 Task: Add the task  Implement a new enterprise resource planning (ERP) system to the section Agile Assemblers in the project AgileCamp and add a Due Date to the respective task as 2024/04/21
Action: Mouse moved to (111, 366)
Screenshot: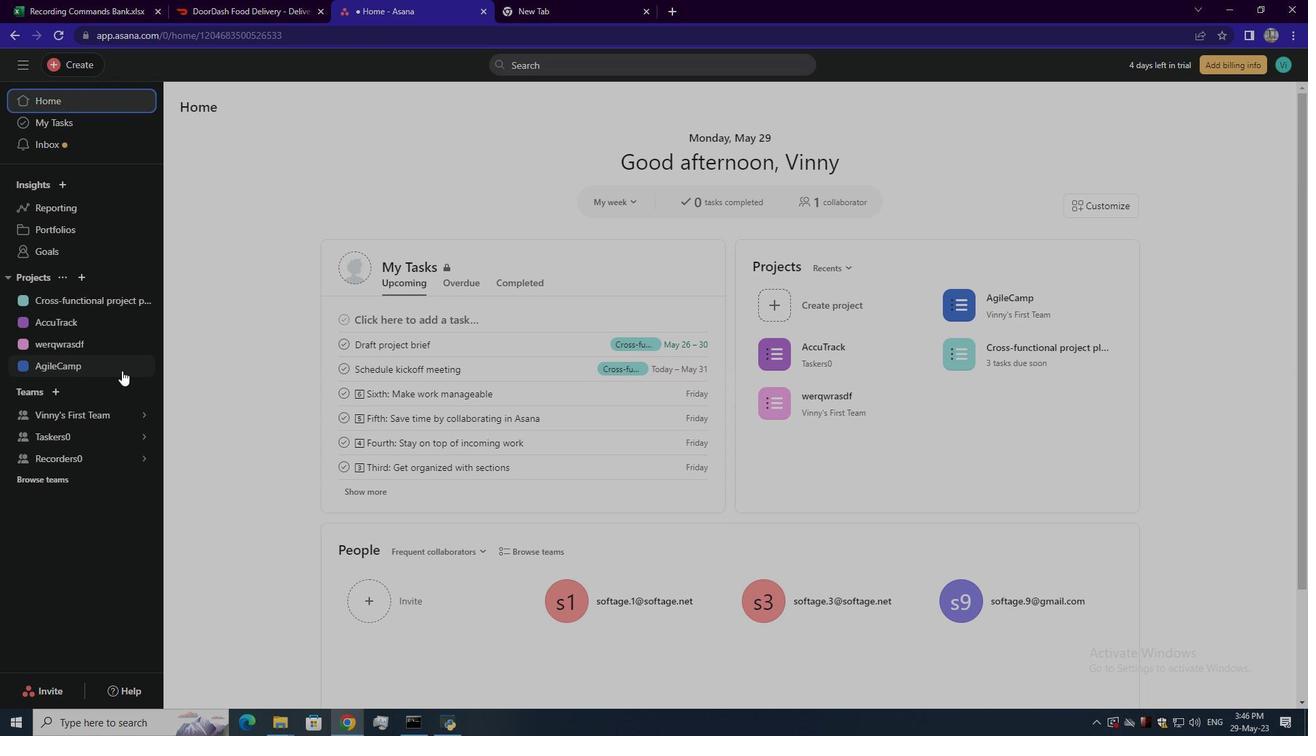 
Action: Mouse pressed left at (111, 366)
Screenshot: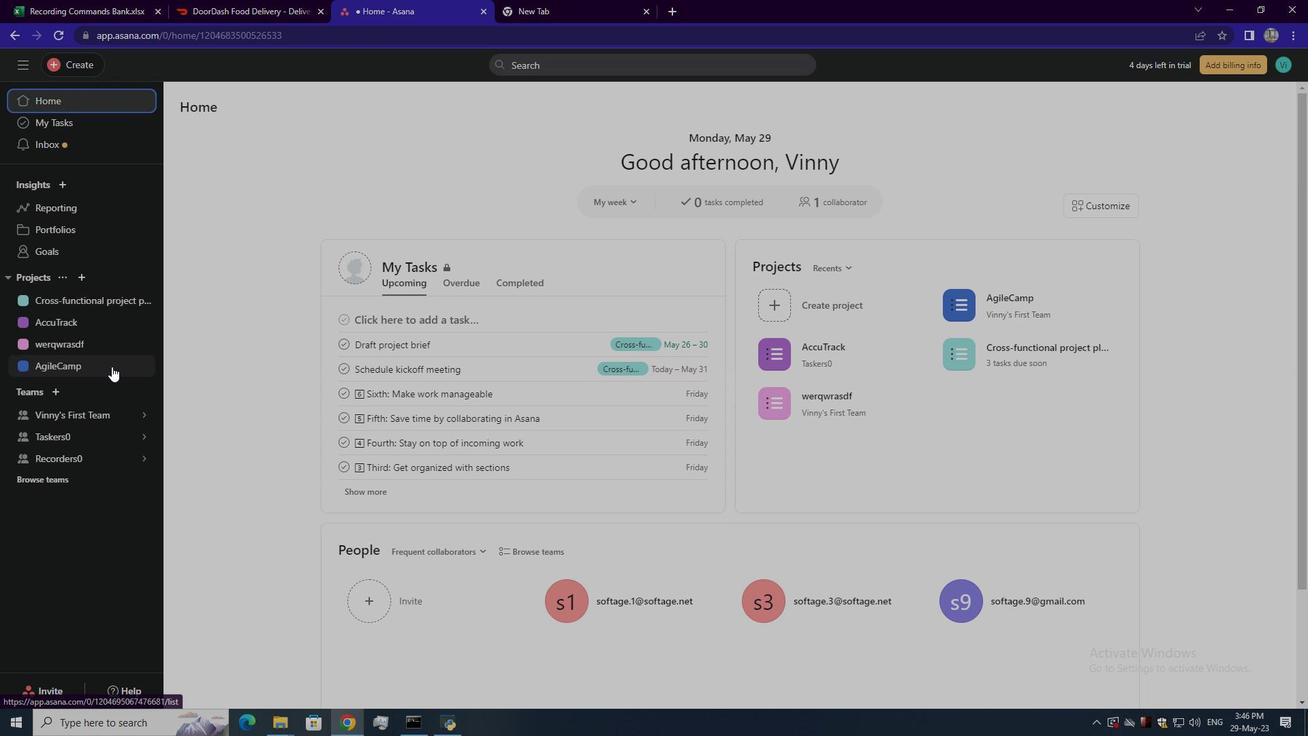 
Action: Mouse moved to (445, 419)
Screenshot: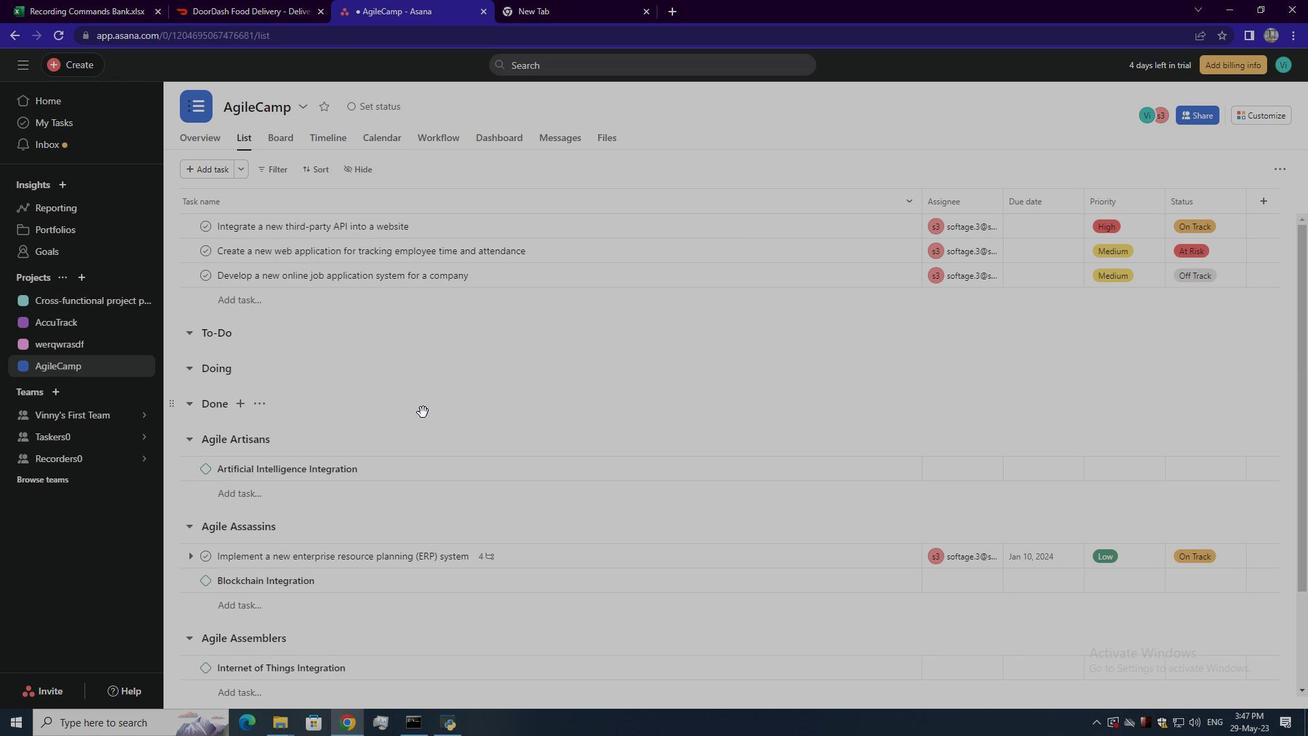 
Action: Mouse scrolled (445, 419) with delta (0, 0)
Screenshot: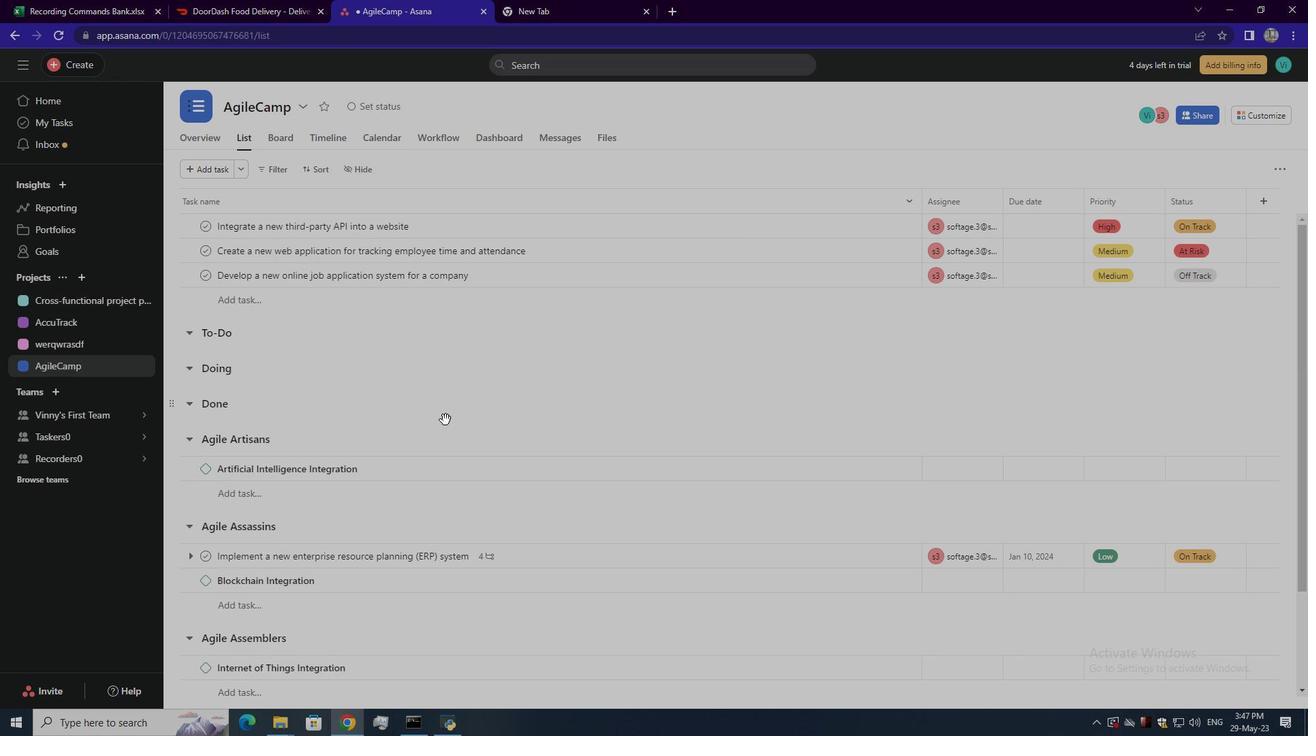 
Action: Mouse scrolled (445, 419) with delta (0, 0)
Screenshot: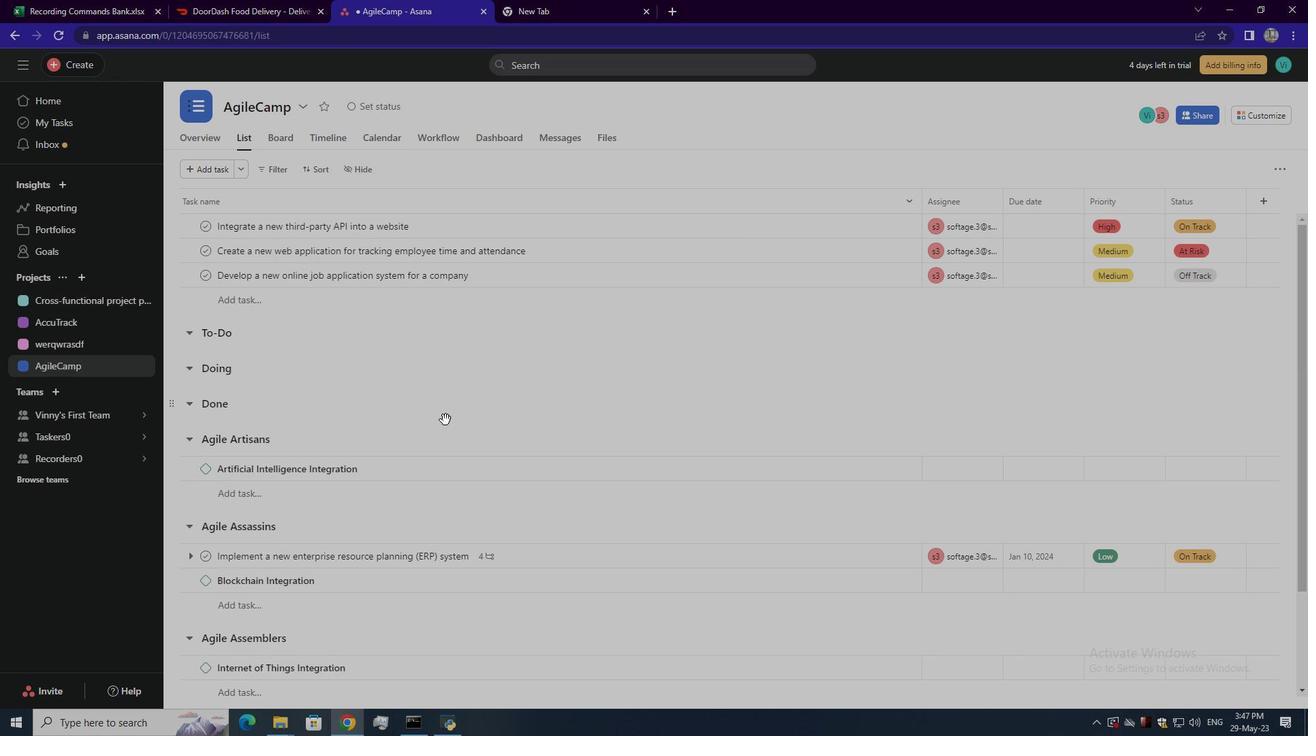 
Action: Mouse scrolled (445, 419) with delta (0, 0)
Screenshot: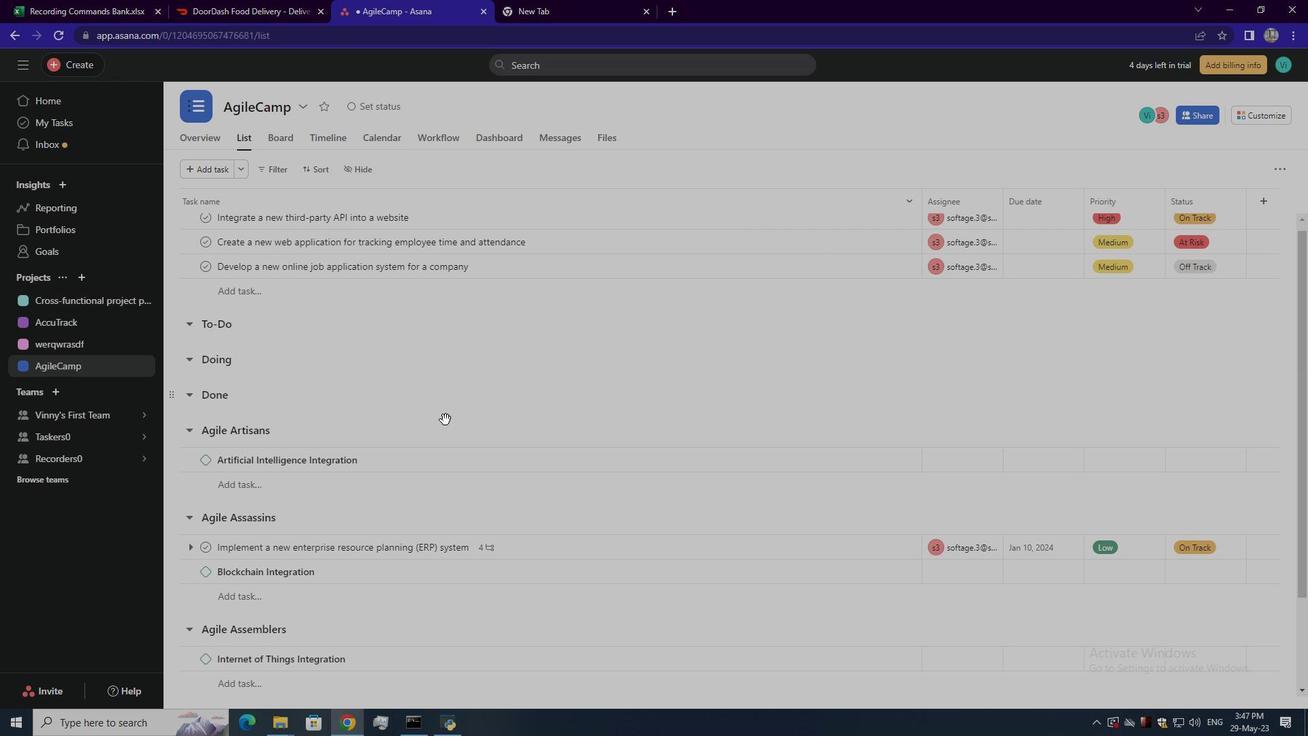 
Action: Mouse moved to (878, 432)
Screenshot: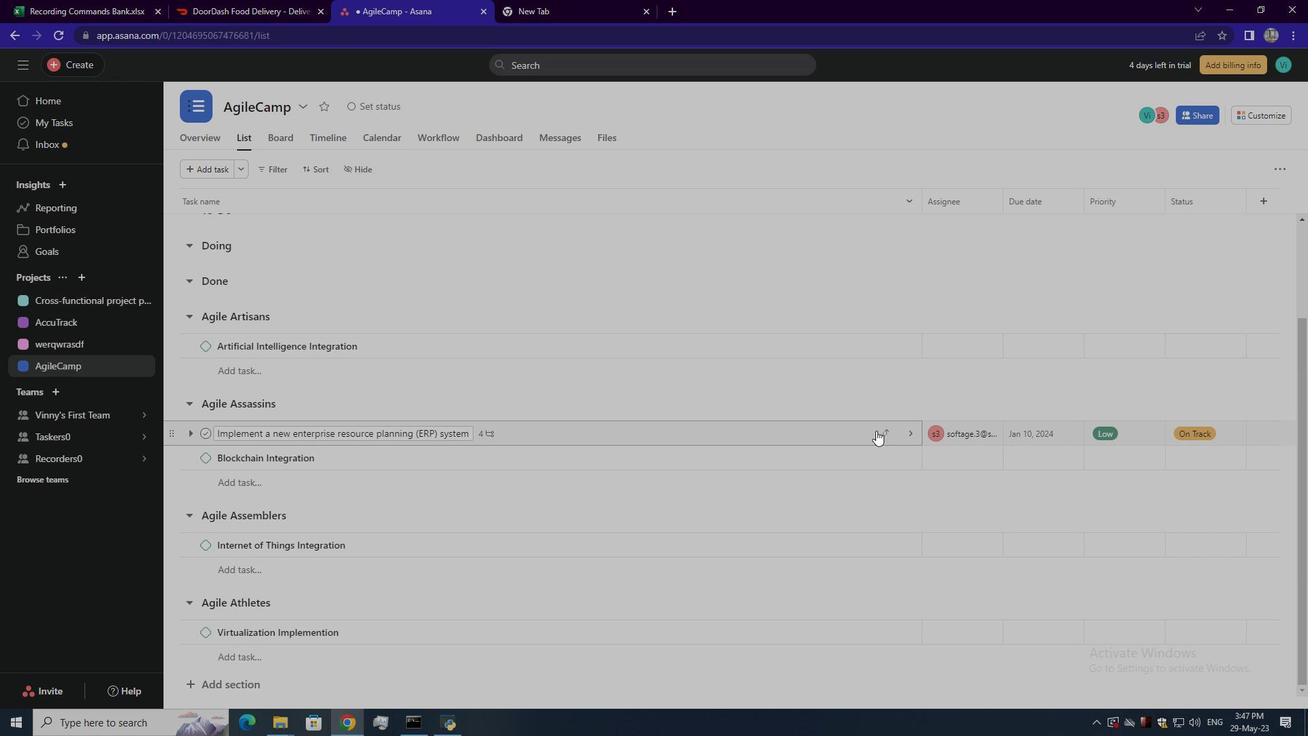 
Action: Mouse pressed left at (878, 432)
Screenshot: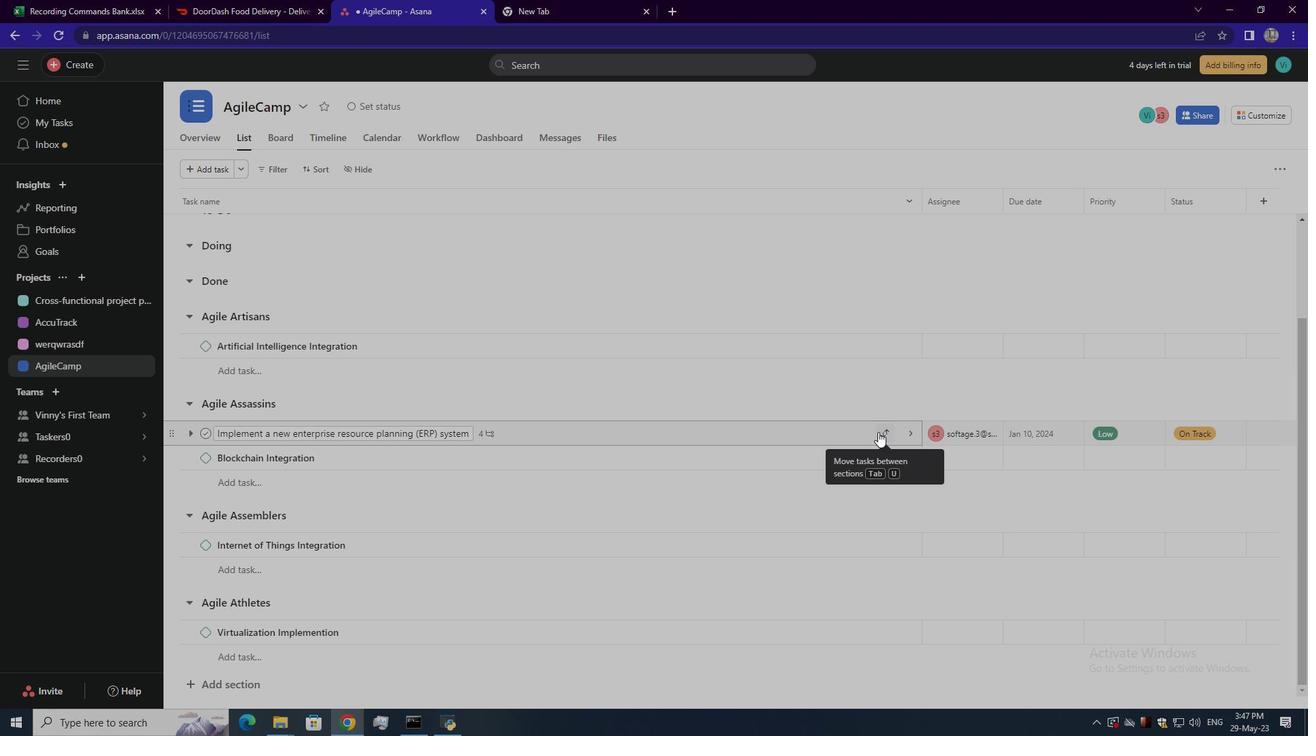 
Action: Mouse moved to (885, 438)
Screenshot: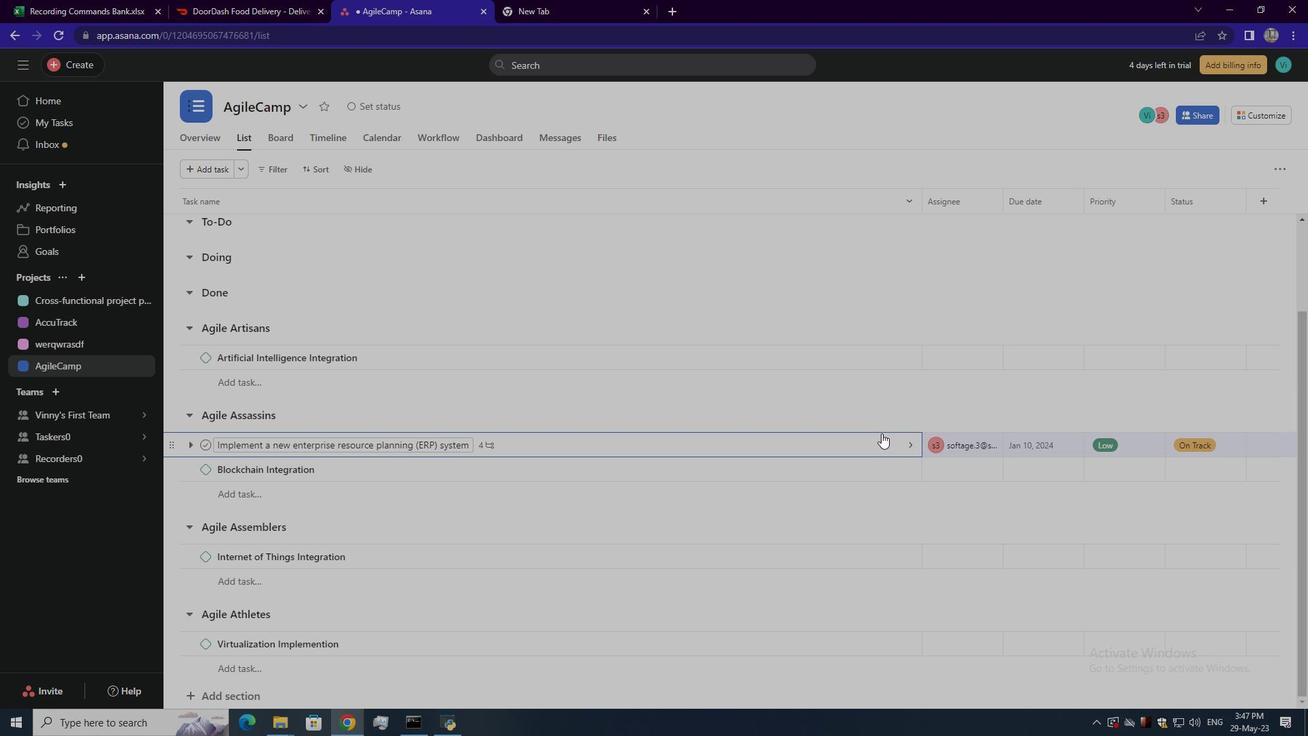 
Action: Mouse pressed left at (885, 438)
Screenshot: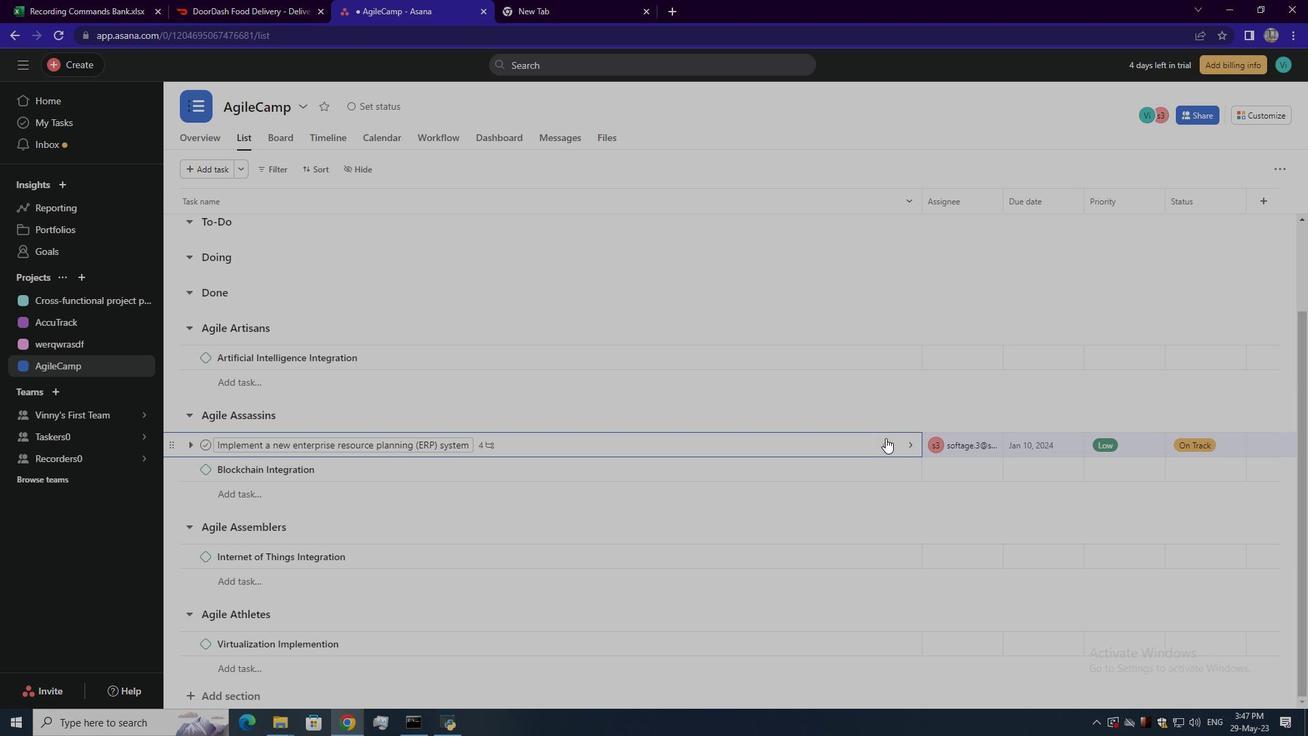 
Action: Mouse moved to (825, 641)
Screenshot: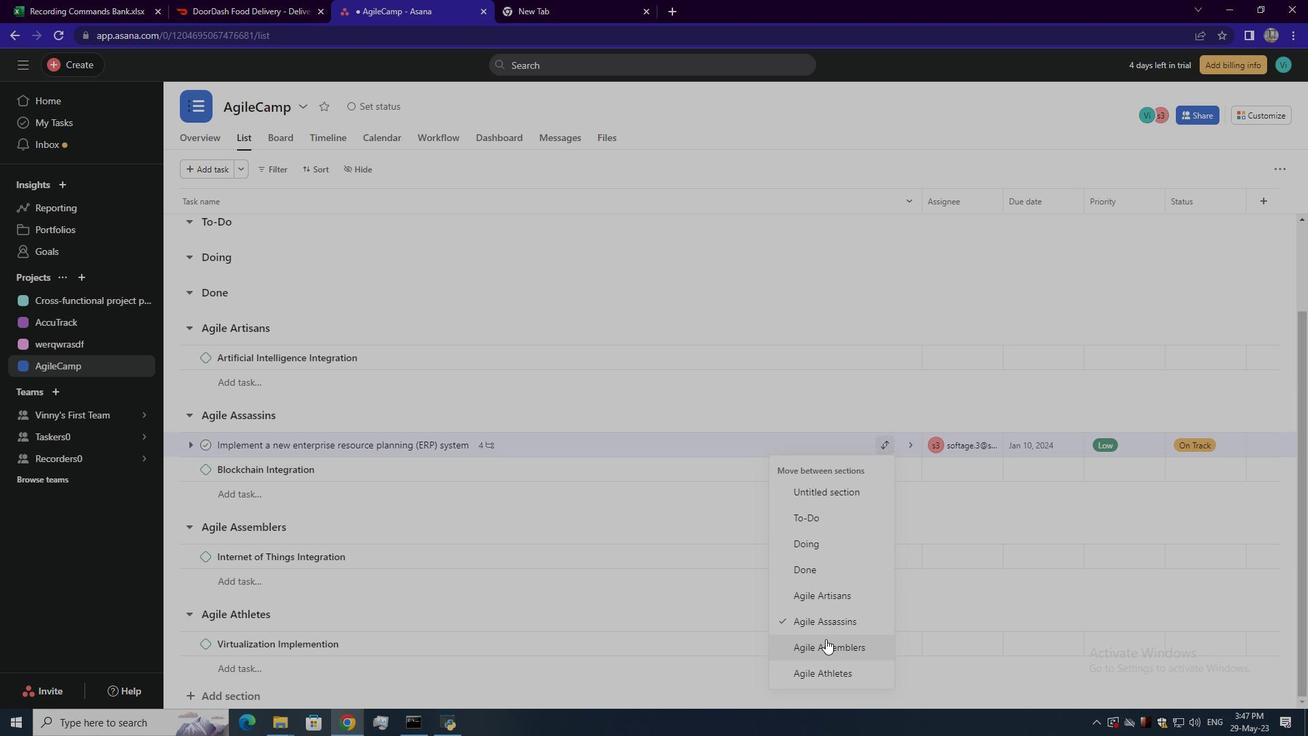 
Action: Mouse pressed left at (825, 641)
Screenshot: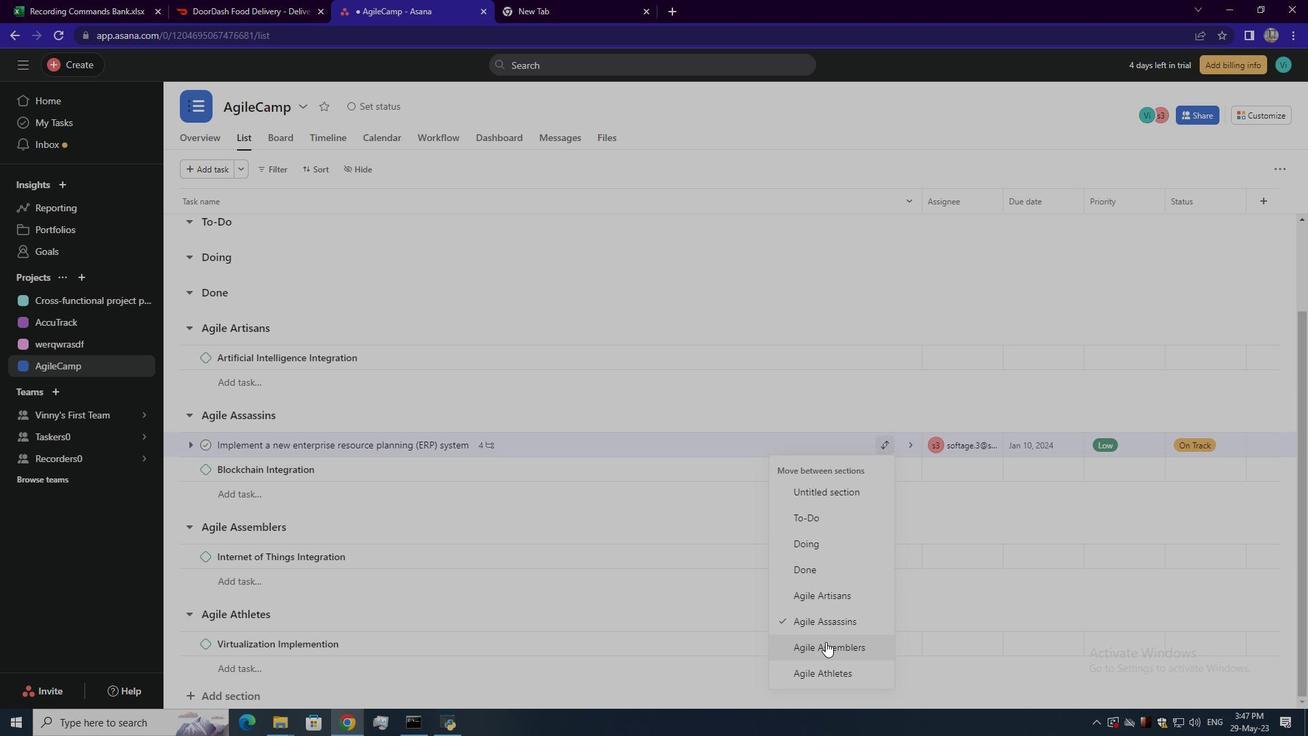 
Action: Mouse moved to (1042, 530)
Screenshot: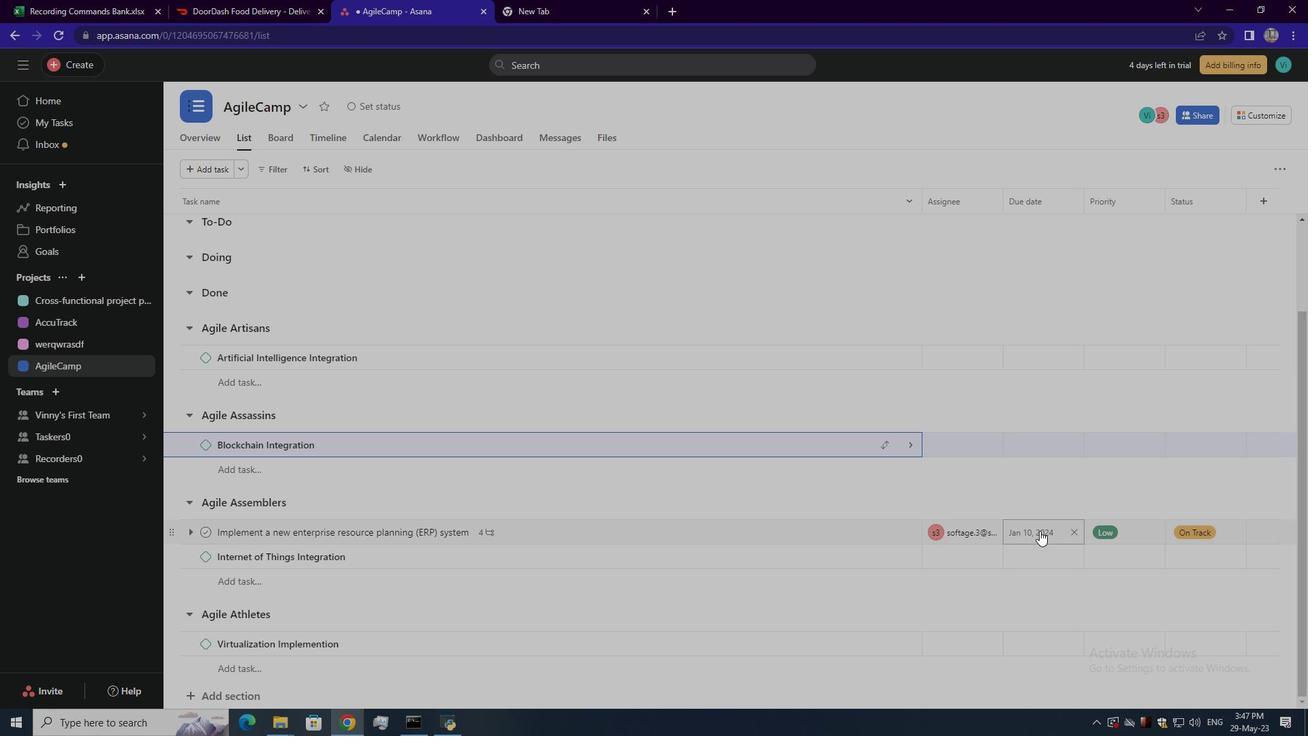 
Action: Mouse pressed left at (1042, 530)
Screenshot: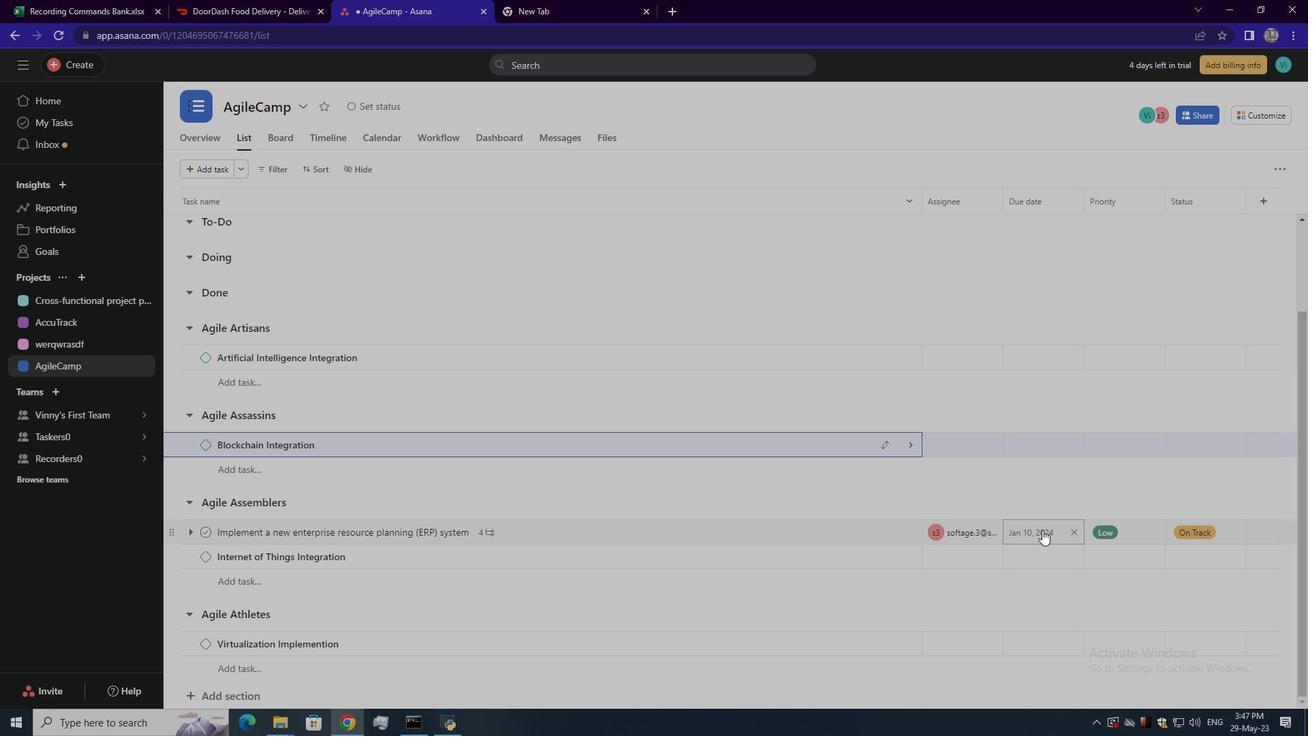 
Action: Mouse moved to (1161, 246)
Screenshot: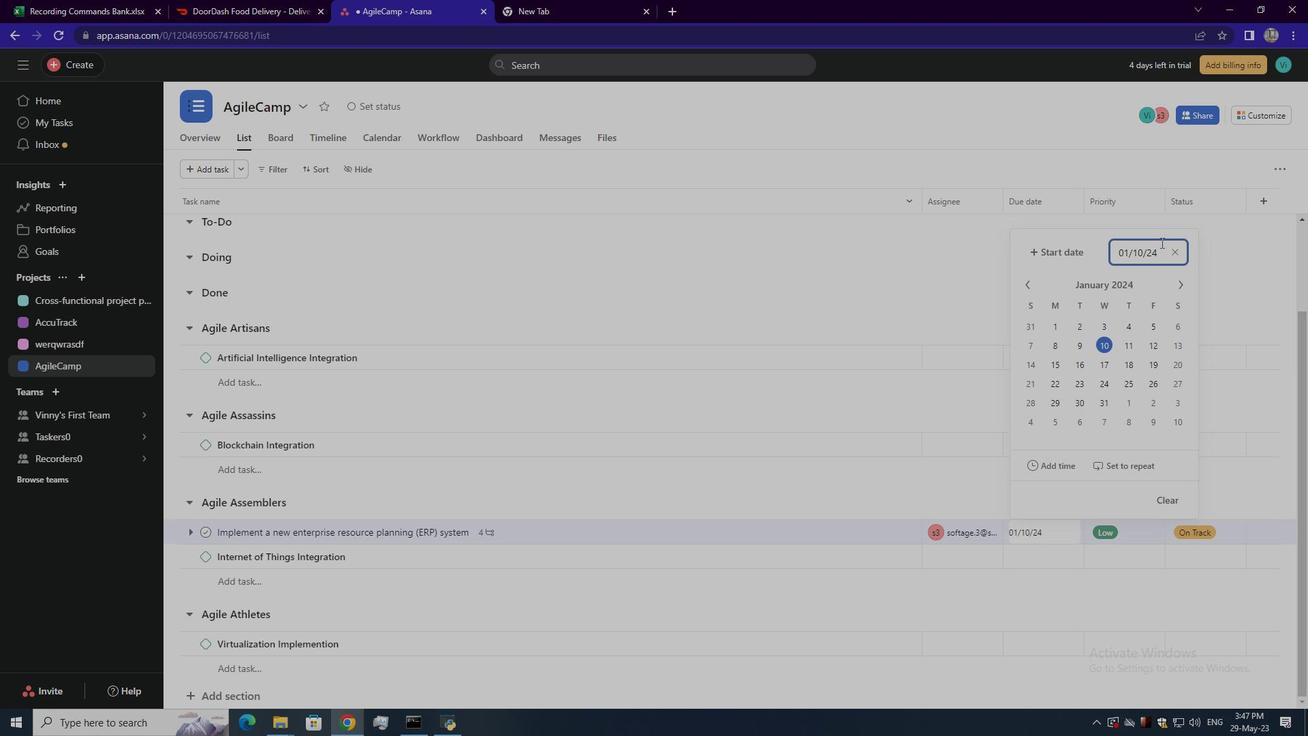 
Action: Mouse pressed left at (1161, 246)
Screenshot: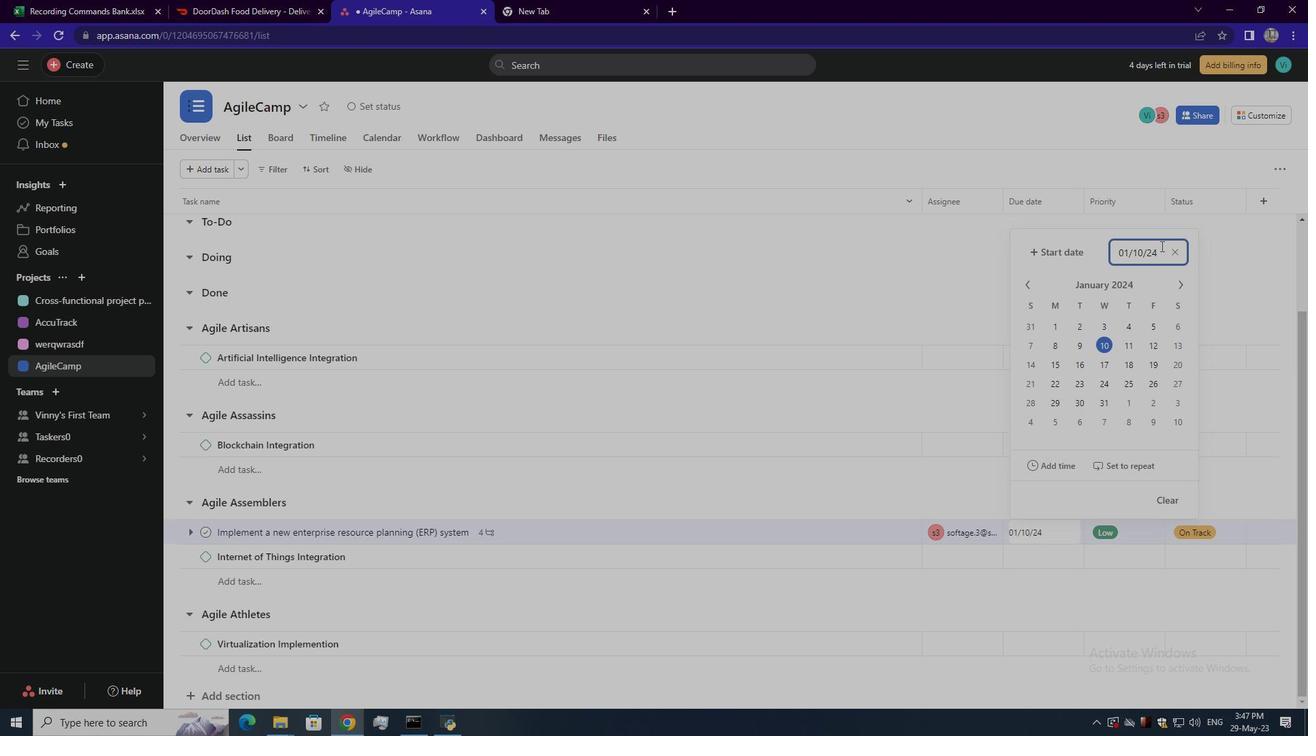 
Action: Key pressed <Key.backspace><Key.backspace><Key.backspace><Key.backspace><Key.backspace><Key.backspace><Key.backspace><Key.backspace><Key.backspace><Key.backspace><Key.backspace><Key.backspace><Key.backspace><Key.backspace><Key.backspace><Key.backspace>2024/04/21<Key.enter>
Screenshot: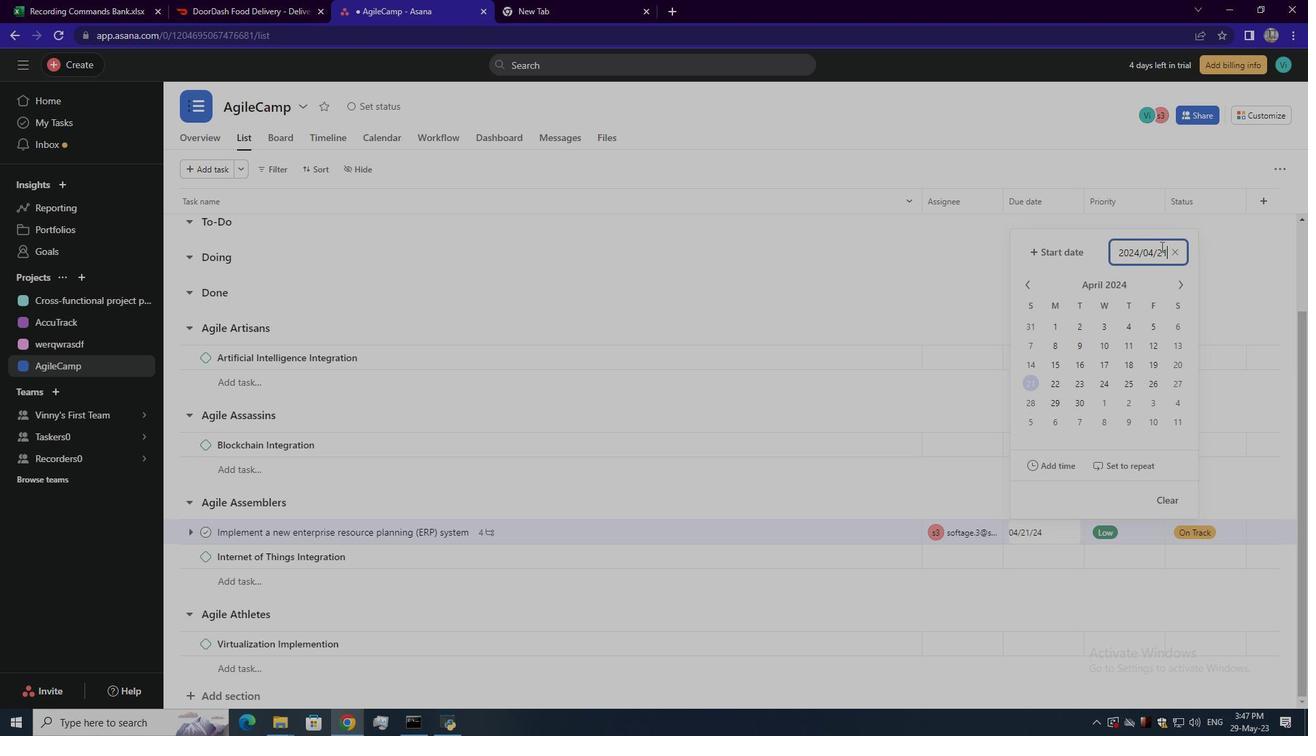 
